 Task: Put "Image A" in Matt was at the top of his game in Action Trailer
Action: Mouse moved to (199, 65)
Screenshot: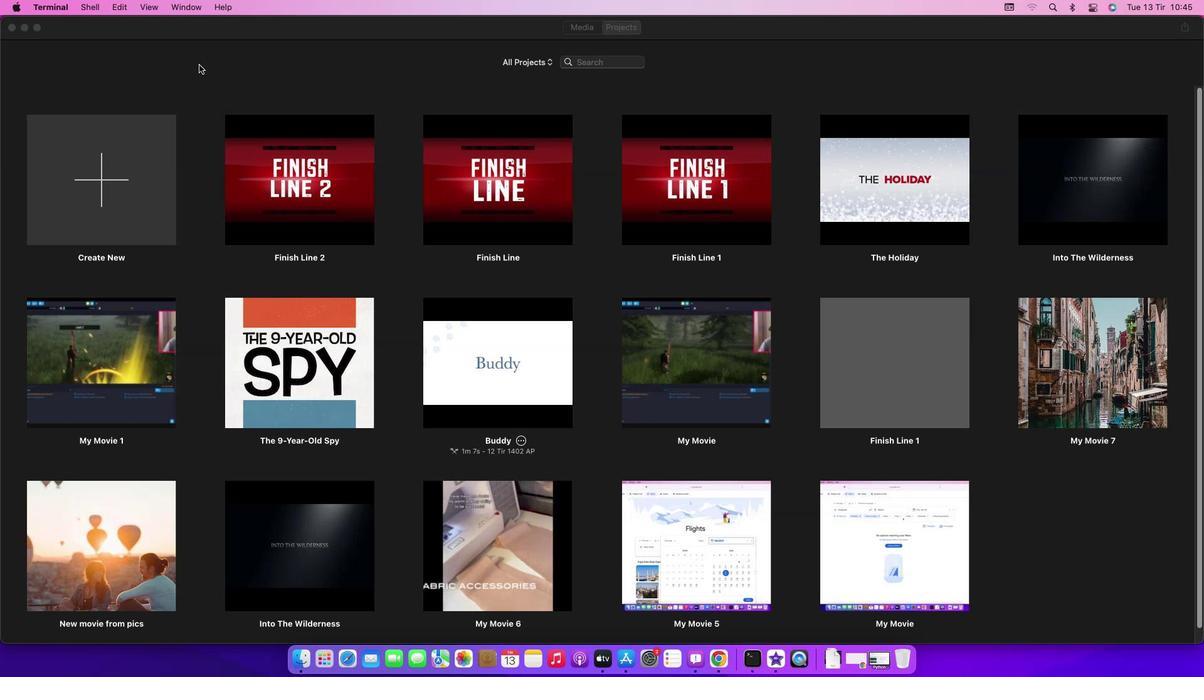 
Action: Mouse pressed left at (199, 65)
Screenshot: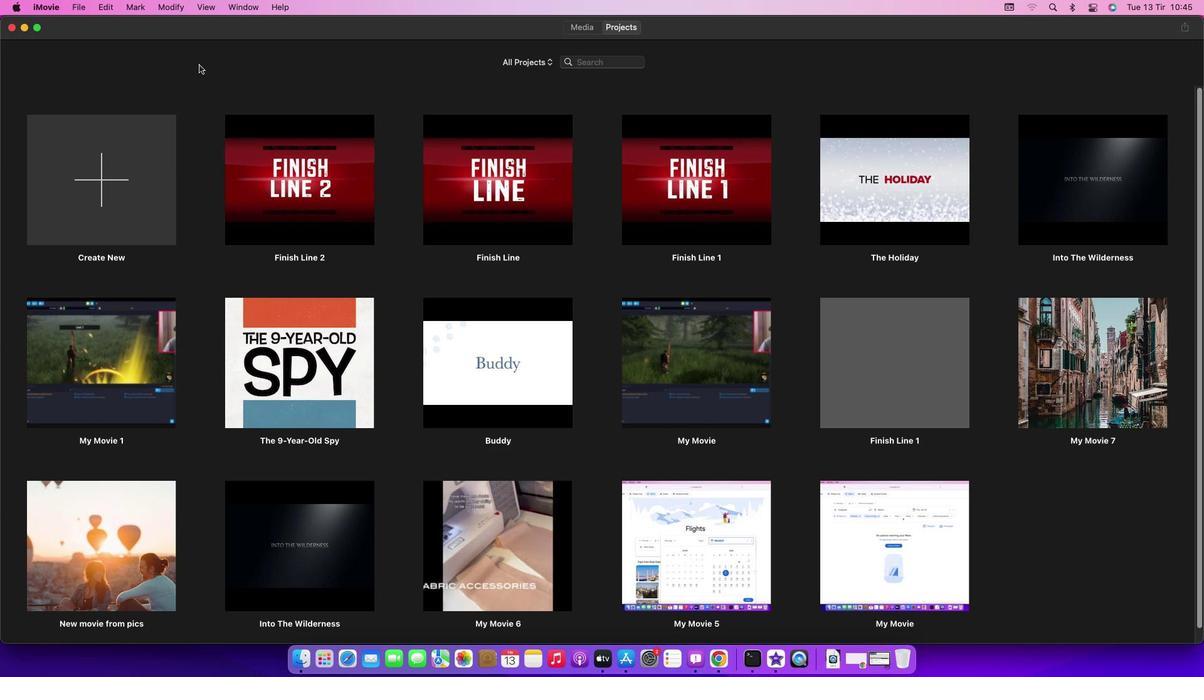 
Action: Mouse moved to (82, 5)
Screenshot: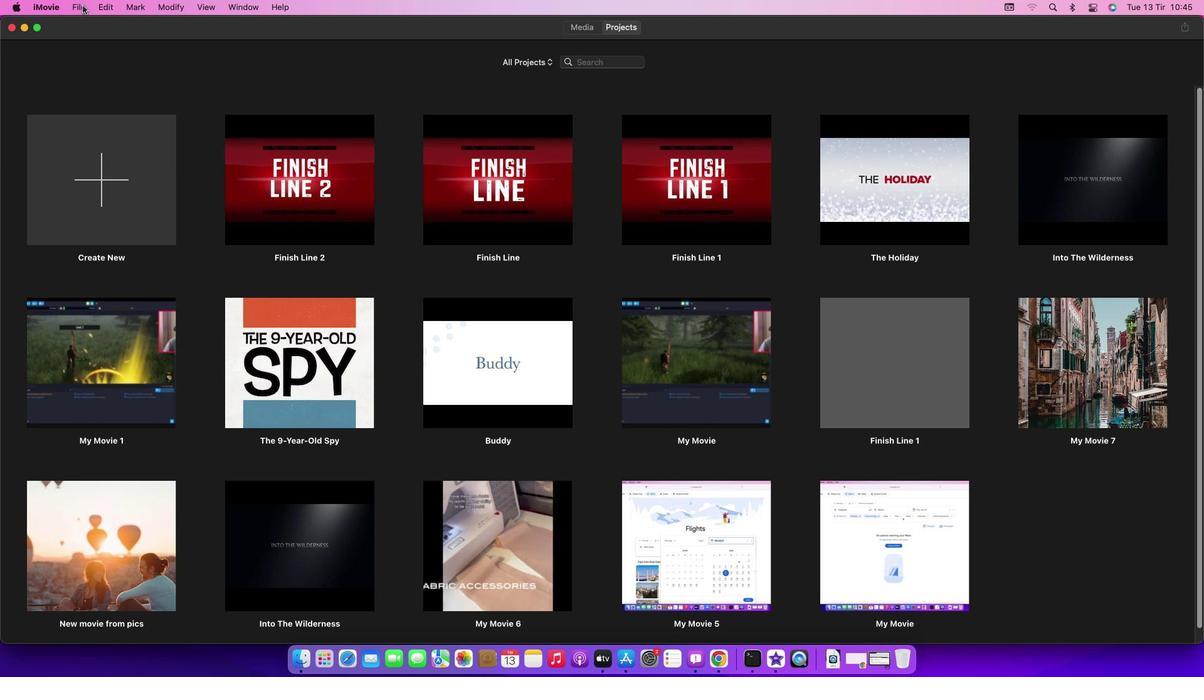 
Action: Mouse pressed left at (82, 5)
Screenshot: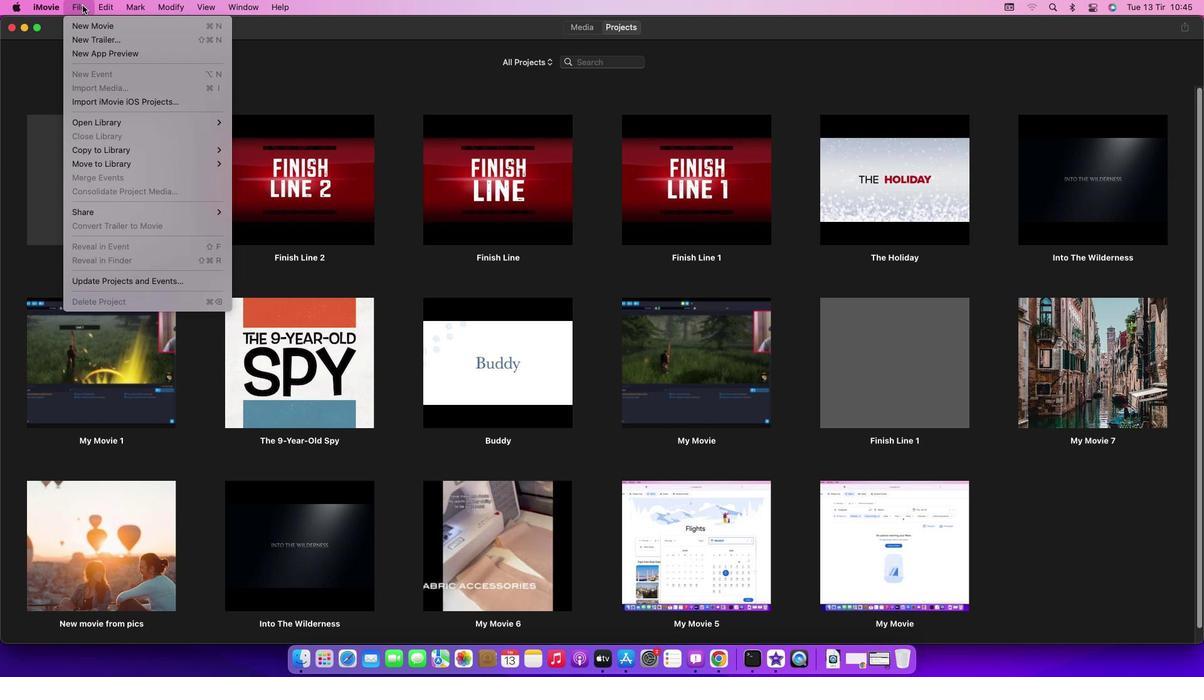 
Action: Mouse moved to (107, 40)
Screenshot: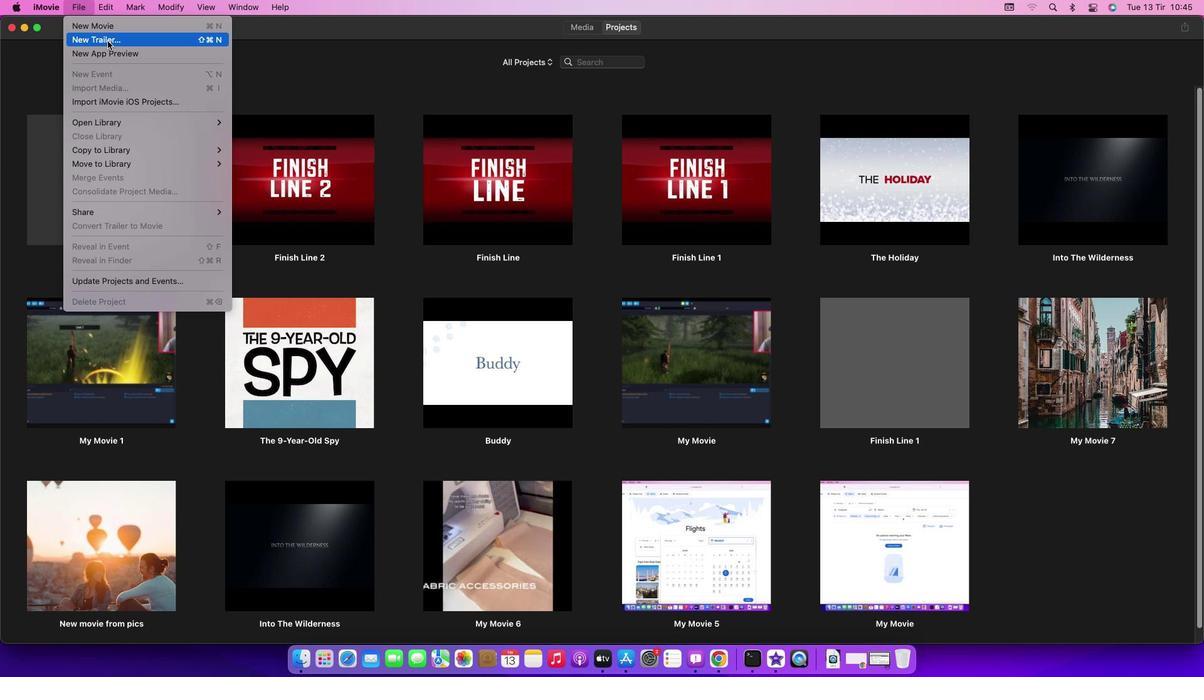 
Action: Mouse pressed left at (107, 40)
Screenshot: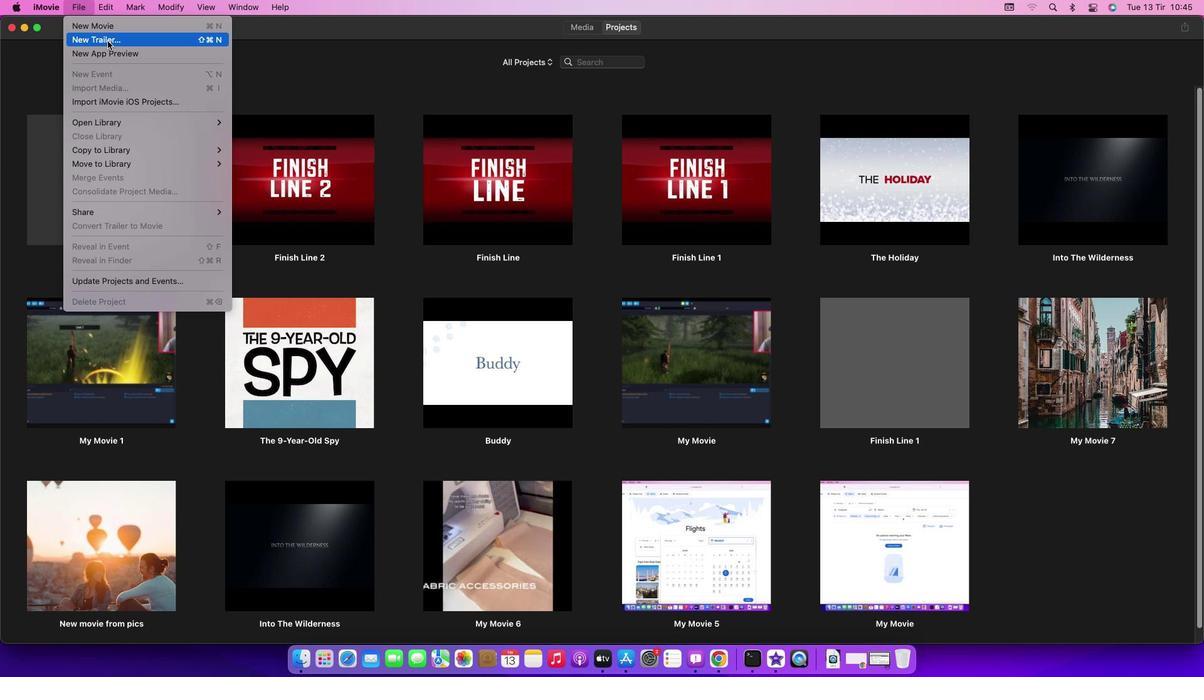 
Action: Mouse moved to (712, 358)
Screenshot: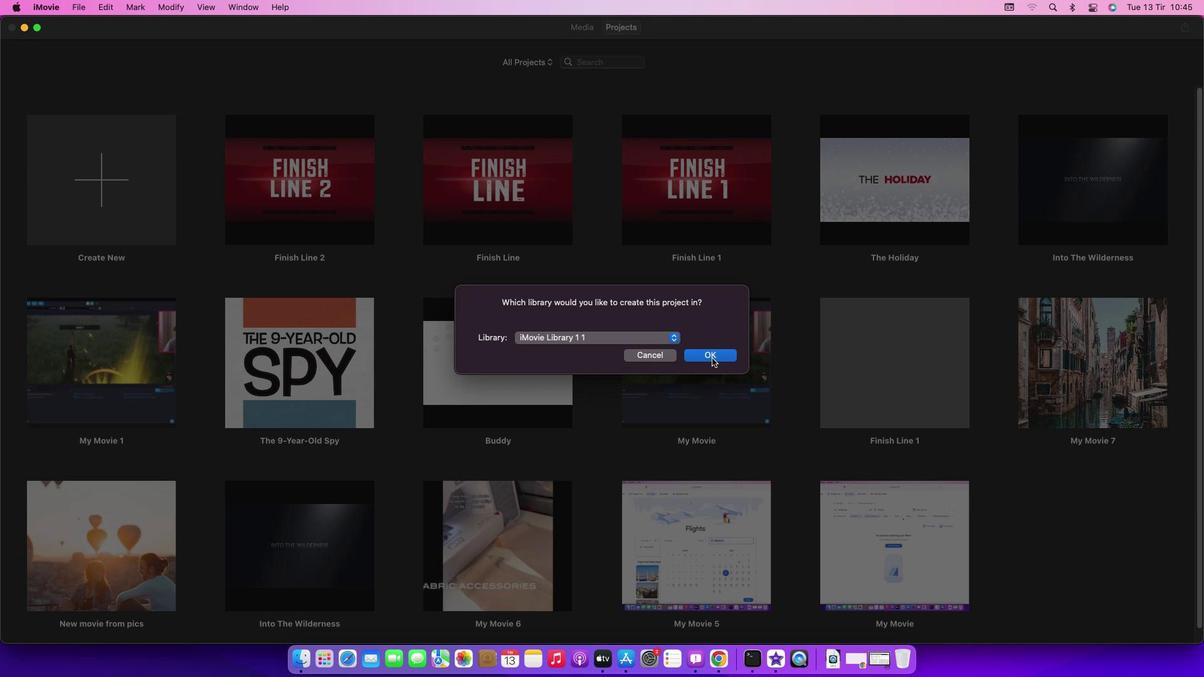 
Action: Mouse pressed left at (712, 358)
Screenshot: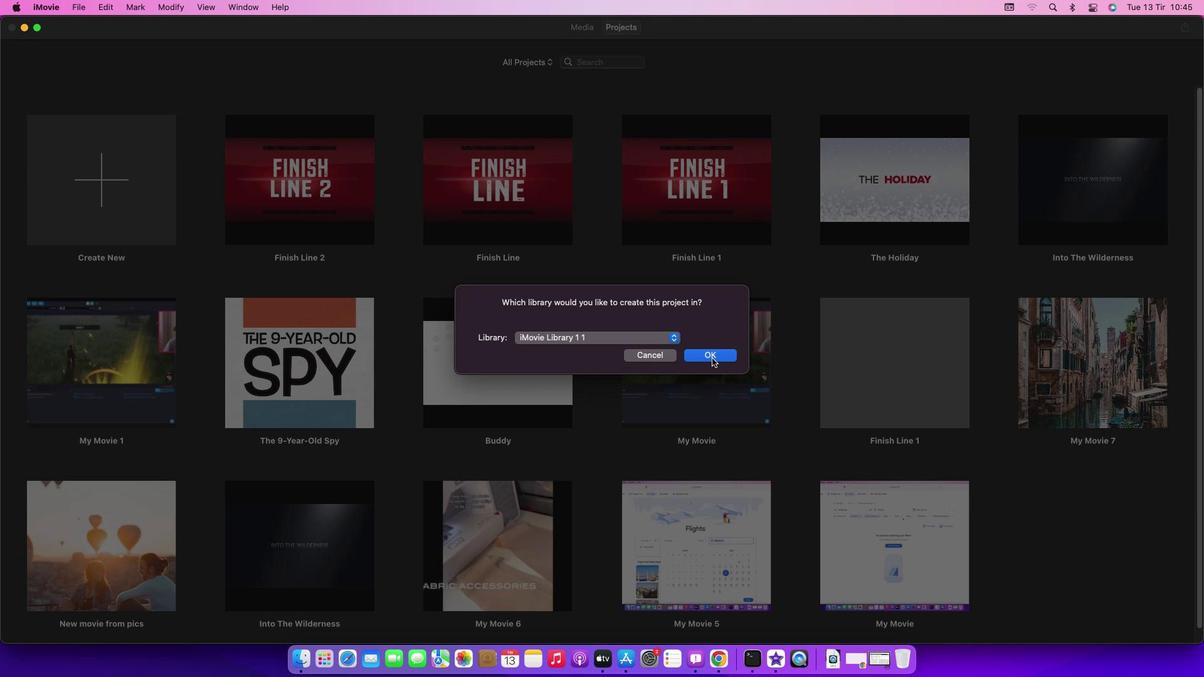 
Action: Mouse moved to (374, 270)
Screenshot: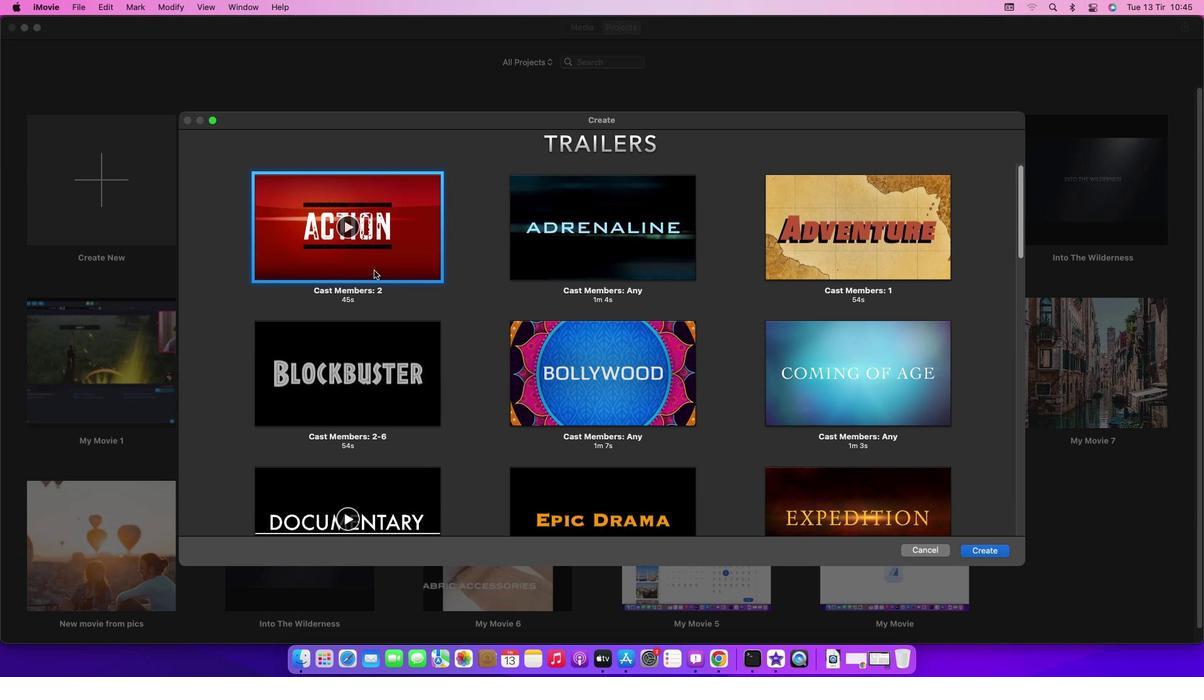 
Action: Mouse pressed left at (374, 270)
Screenshot: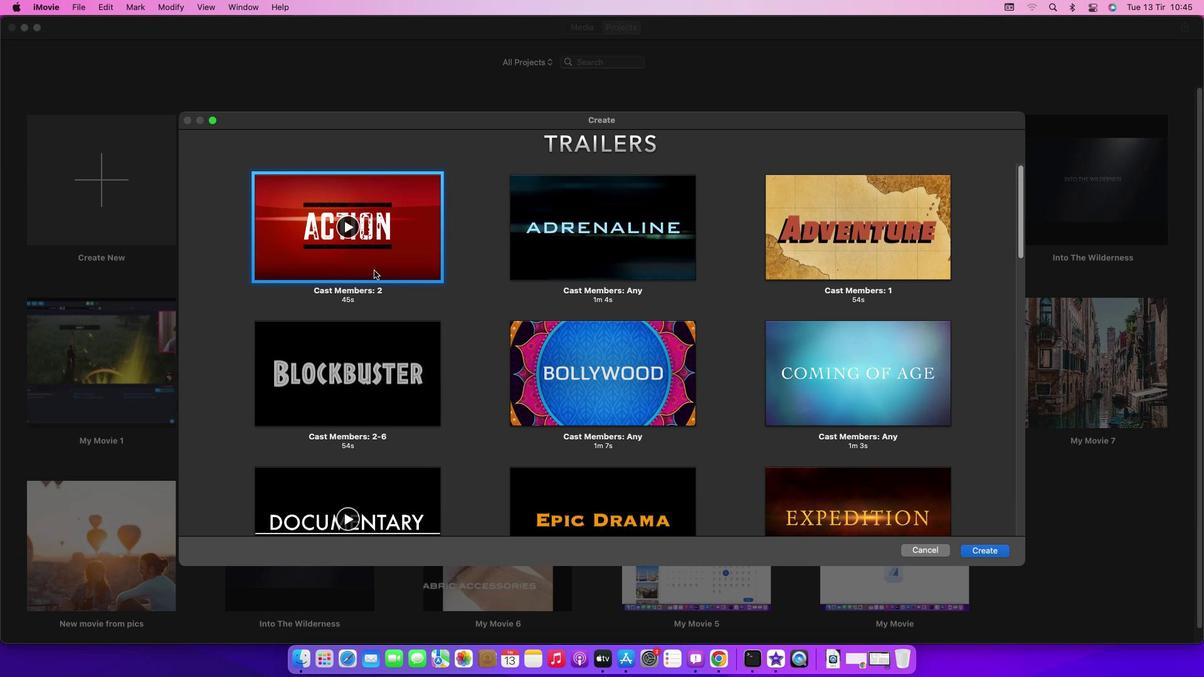 
Action: Mouse moved to (986, 552)
Screenshot: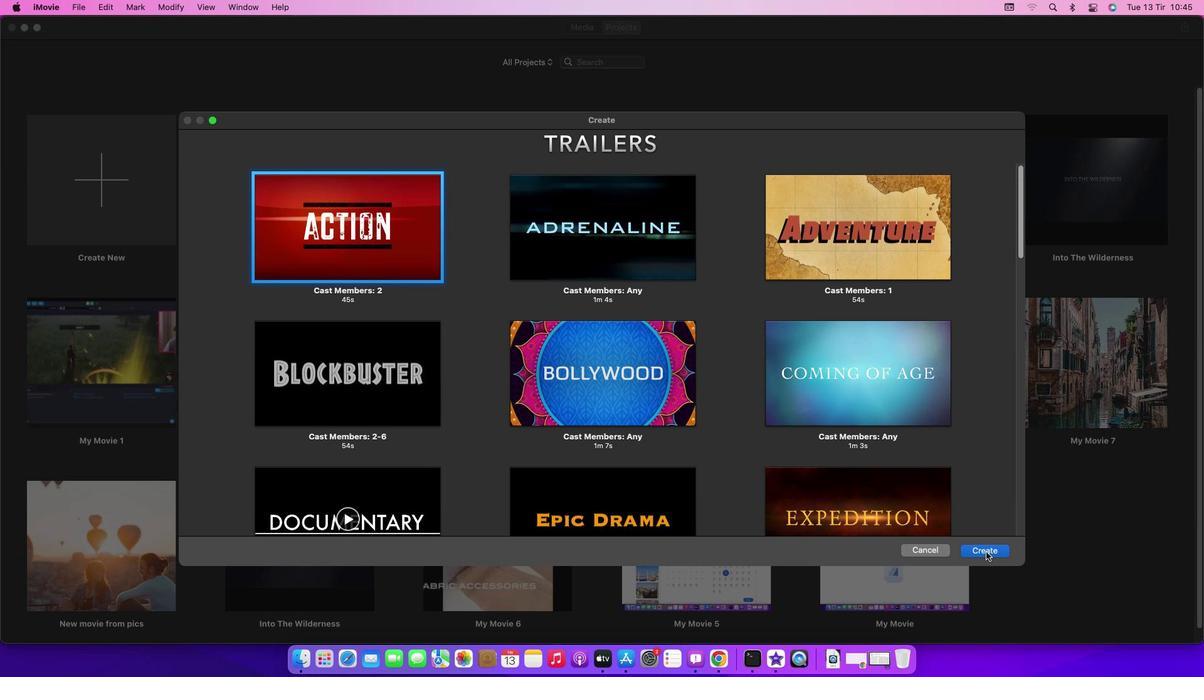 
Action: Mouse pressed left at (986, 552)
Screenshot: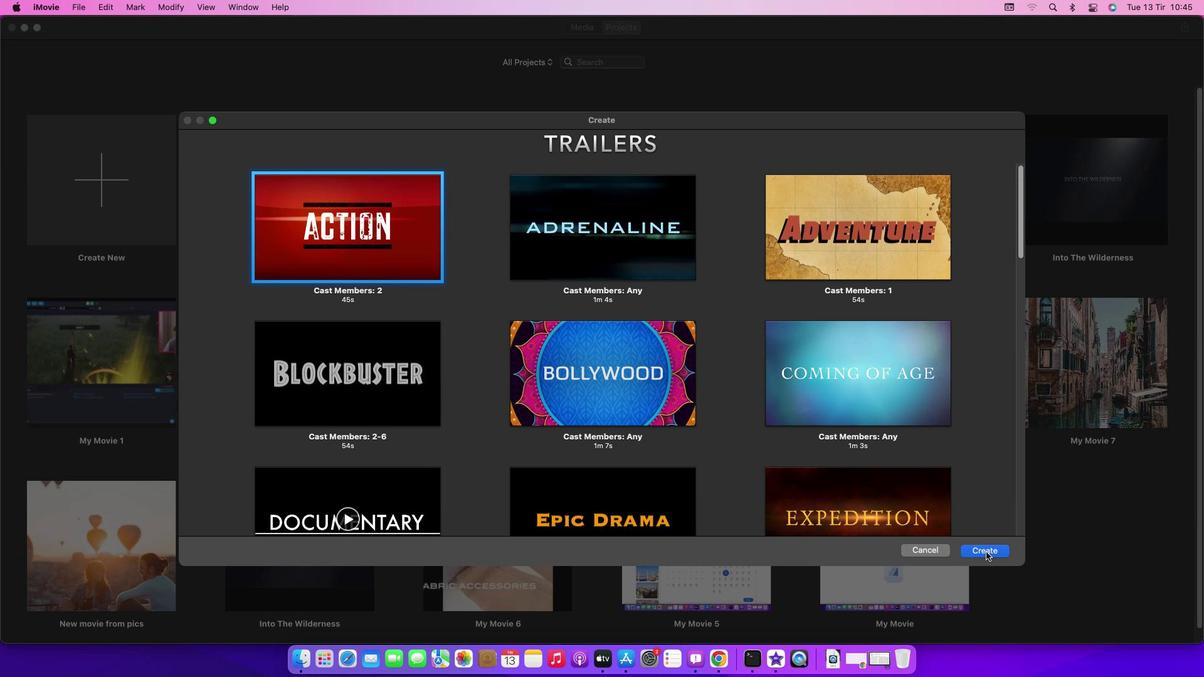 
Action: Mouse moved to (581, 370)
Screenshot: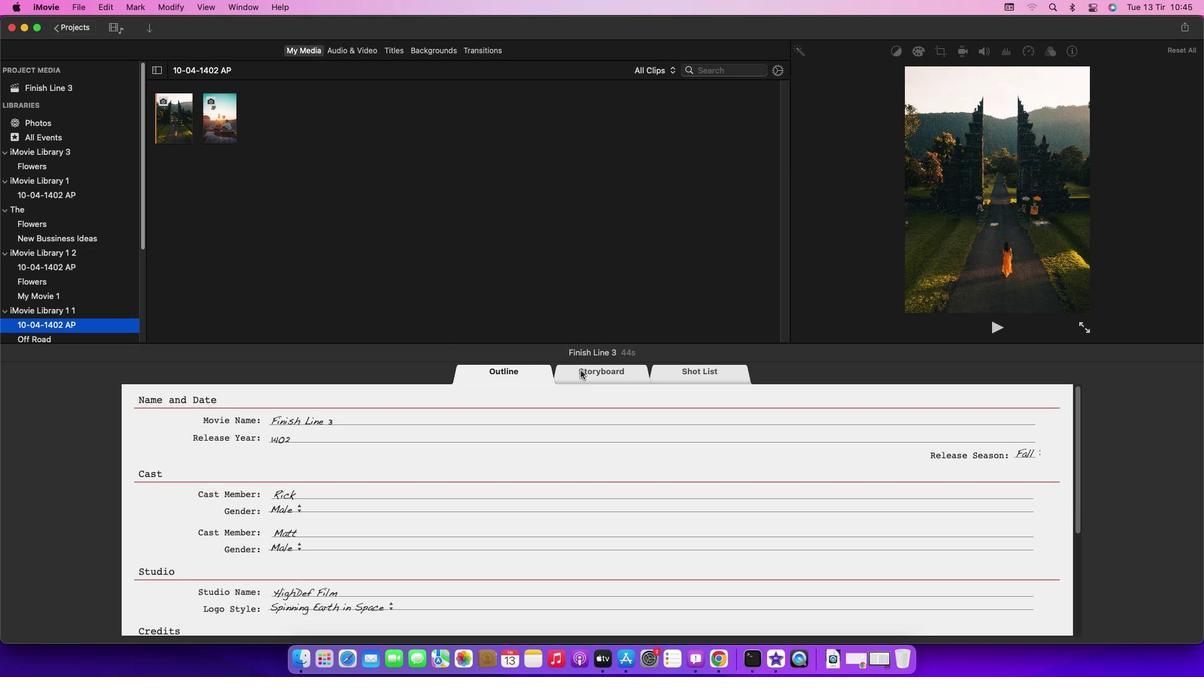 
Action: Mouse pressed left at (581, 370)
Screenshot: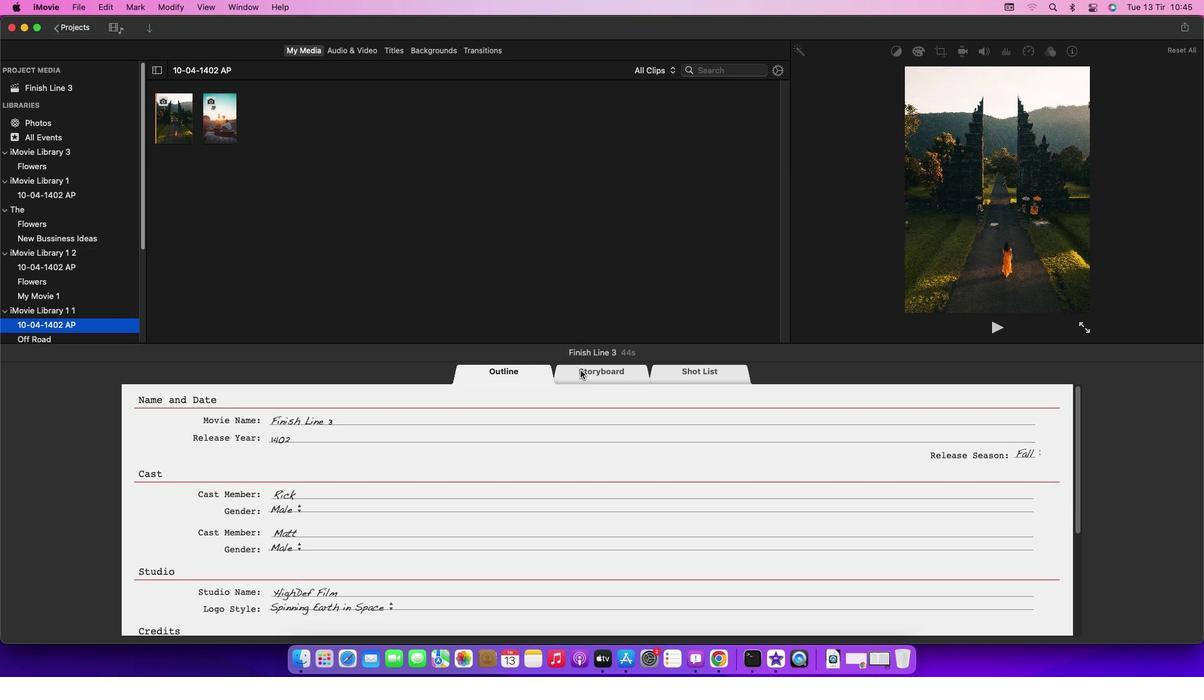 
Action: Mouse moved to (439, 455)
Screenshot: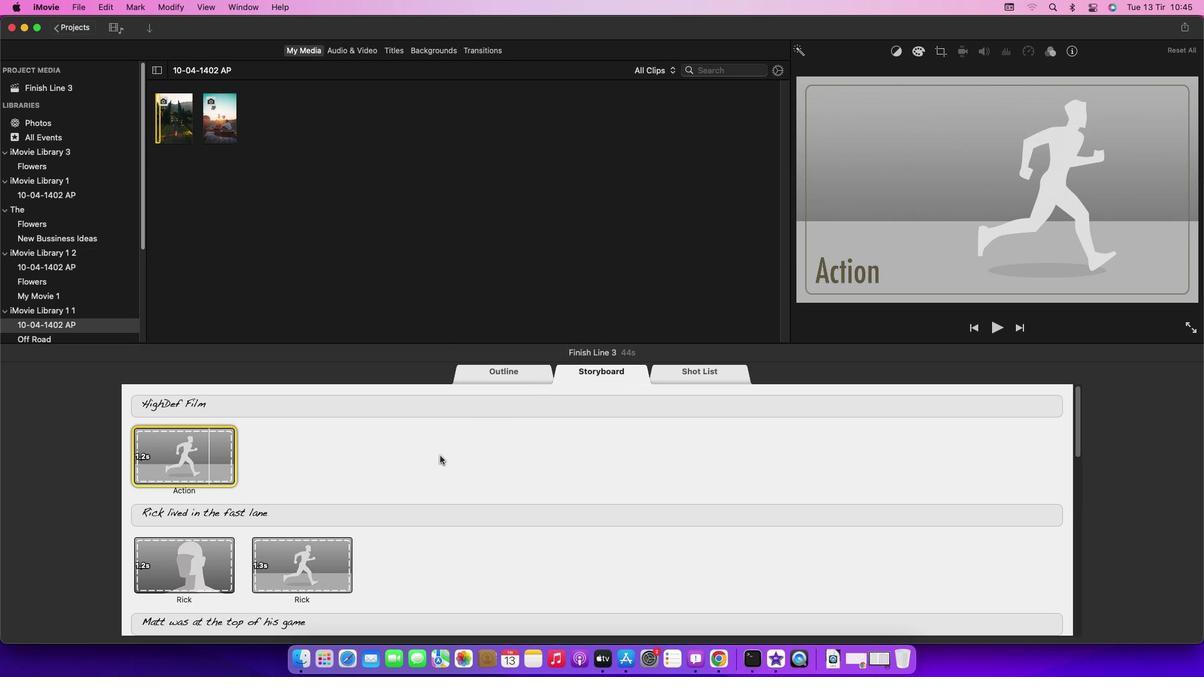 
Action: Mouse scrolled (439, 455) with delta (0, 0)
Screenshot: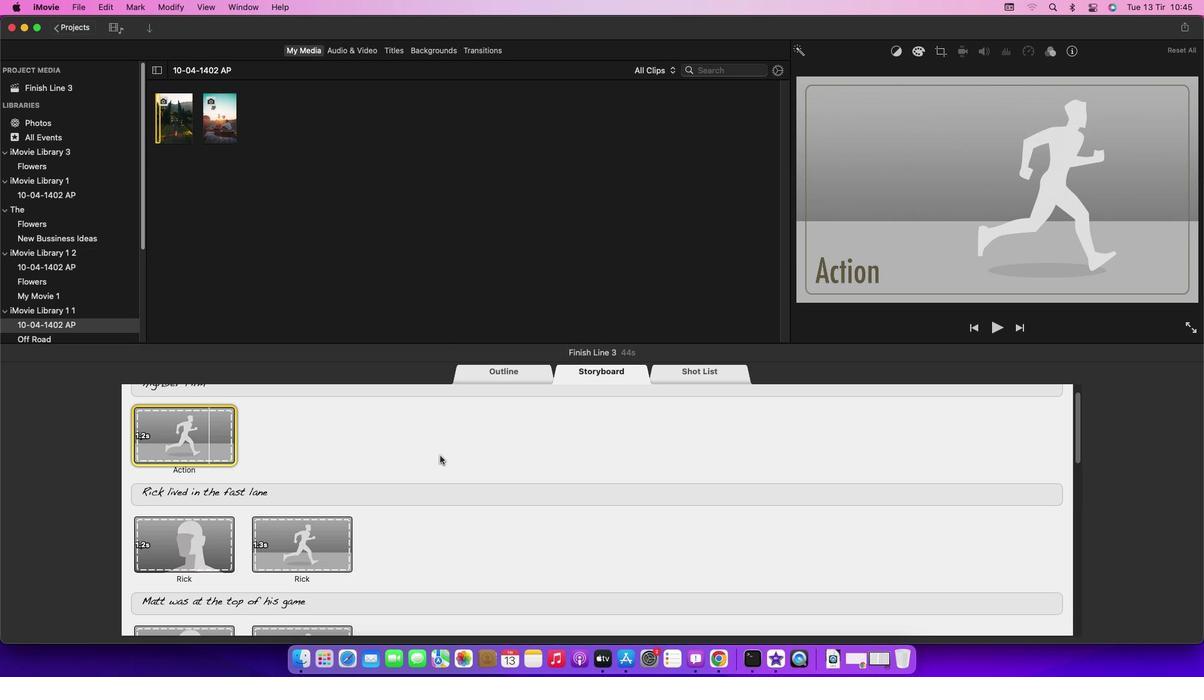 
Action: Mouse scrolled (439, 455) with delta (0, 0)
Screenshot: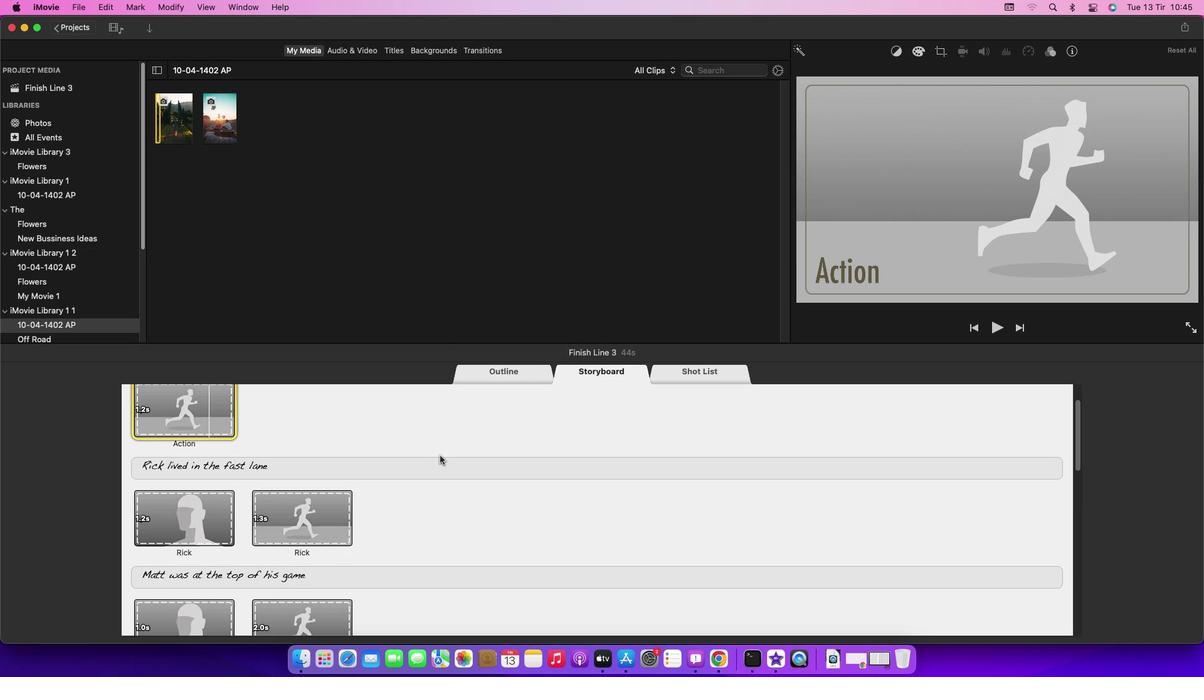 
Action: Mouse scrolled (439, 455) with delta (0, -1)
Screenshot: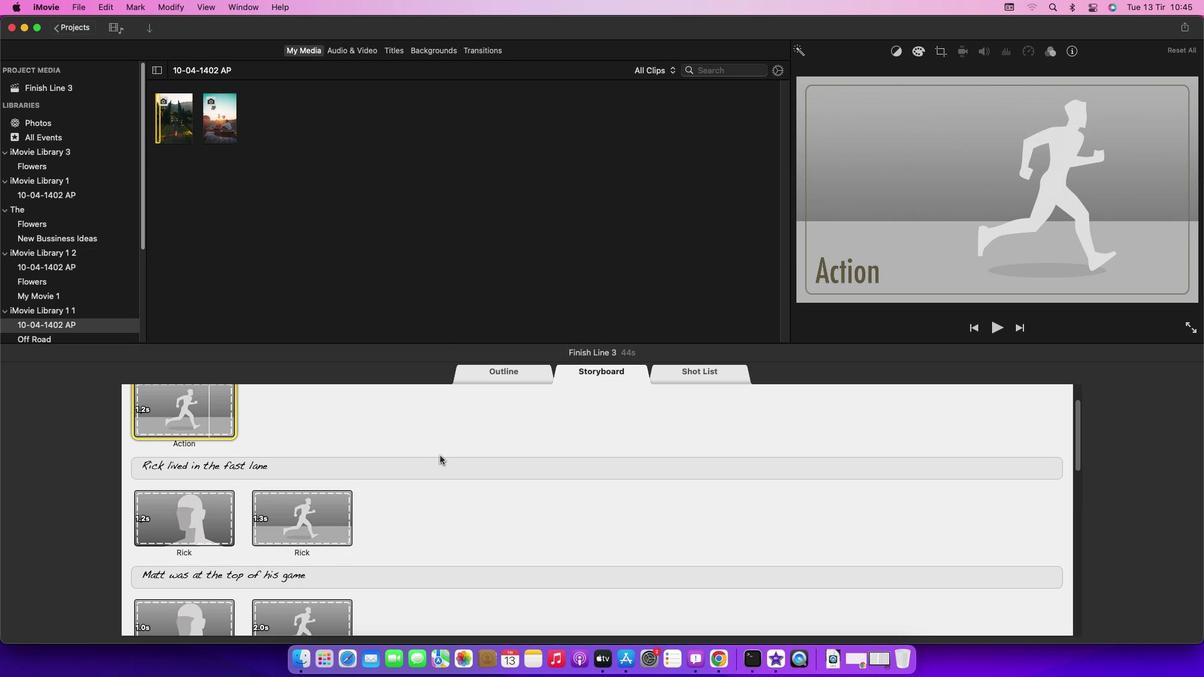 
Action: Mouse scrolled (439, 455) with delta (0, -2)
Screenshot: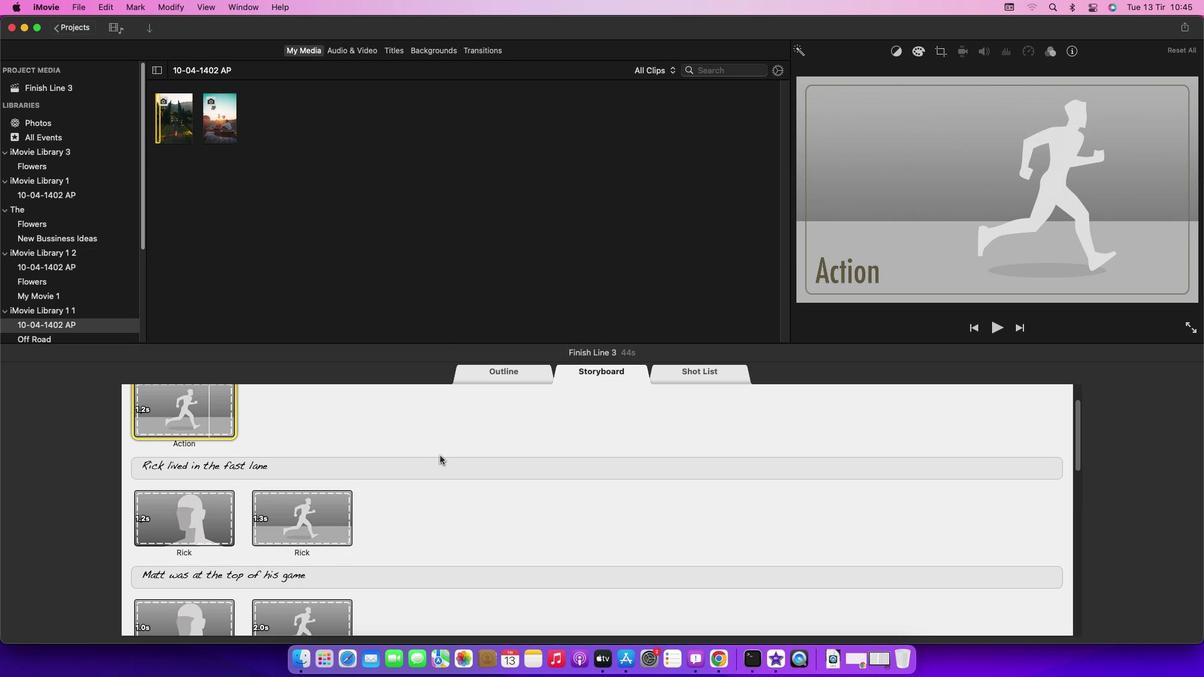 
Action: Mouse scrolled (439, 455) with delta (0, 0)
Screenshot: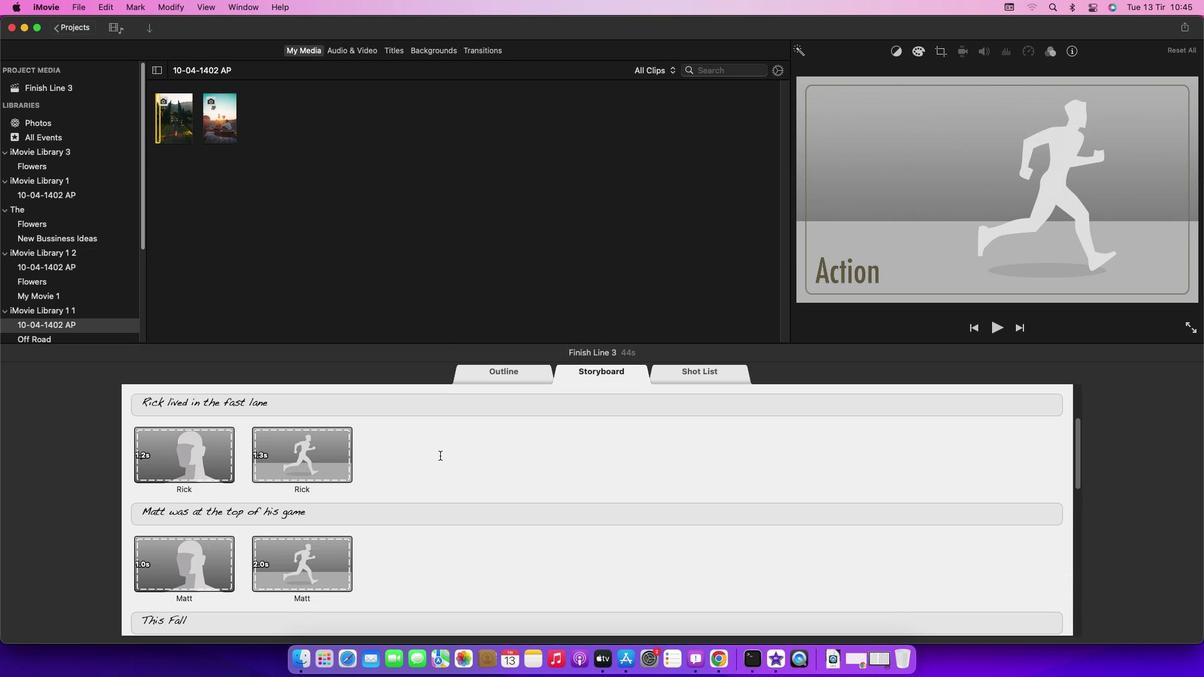 
Action: Mouse scrolled (439, 455) with delta (0, 0)
Screenshot: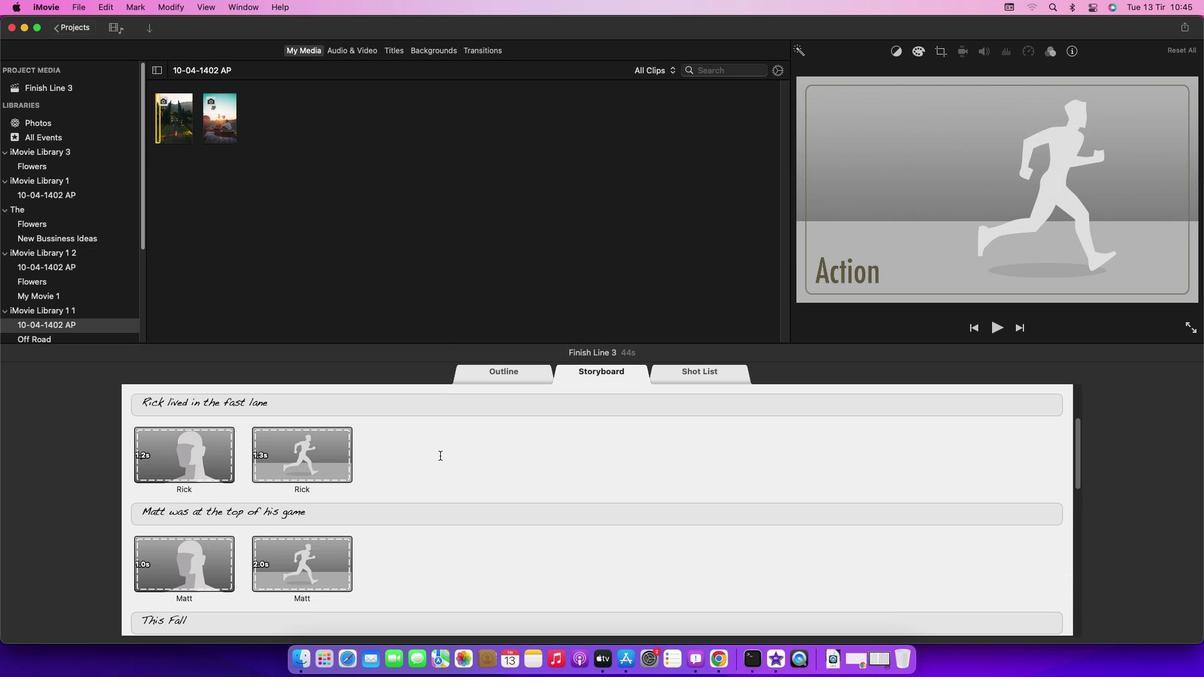 
Action: Mouse scrolled (439, 455) with delta (0, -1)
Screenshot: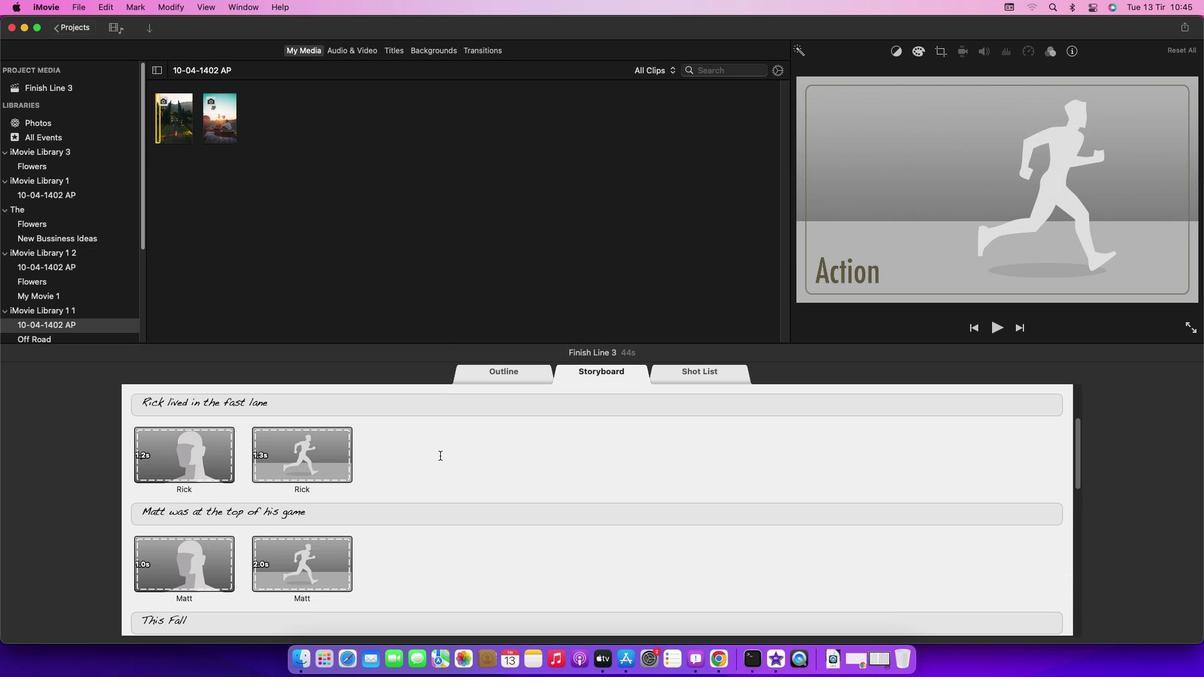 
Action: Mouse scrolled (439, 455) with delta (0, -3)
Screenshot: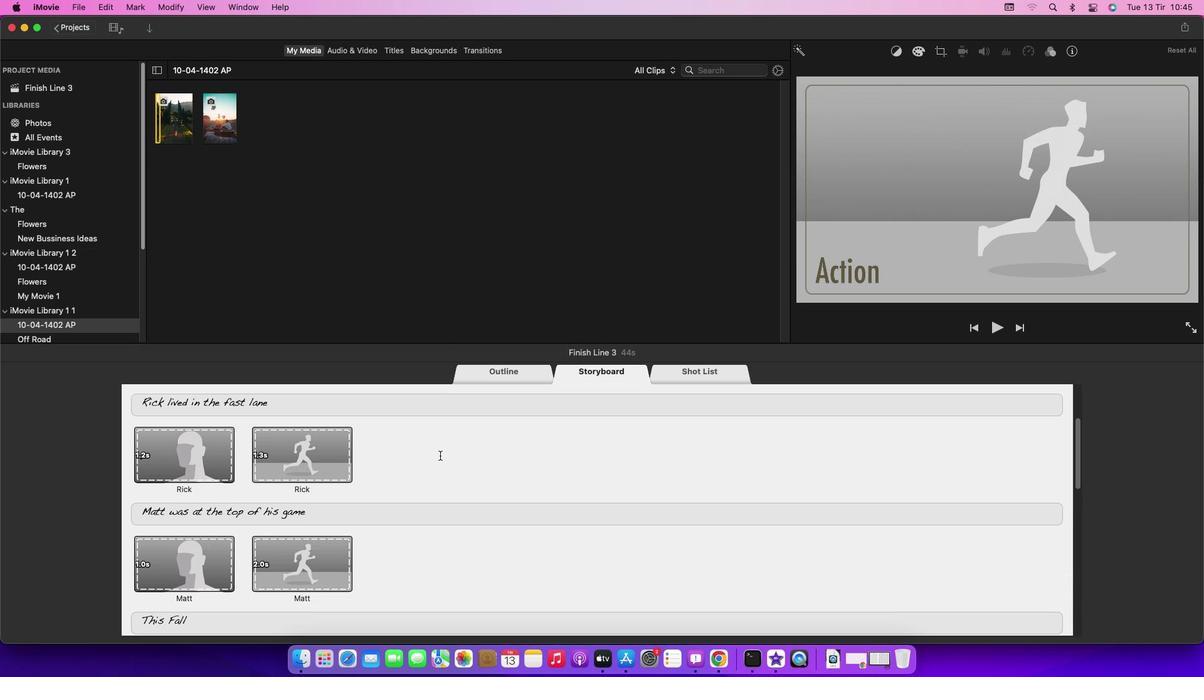 
Action: Mouse moved to (198, 557)
Screenshot: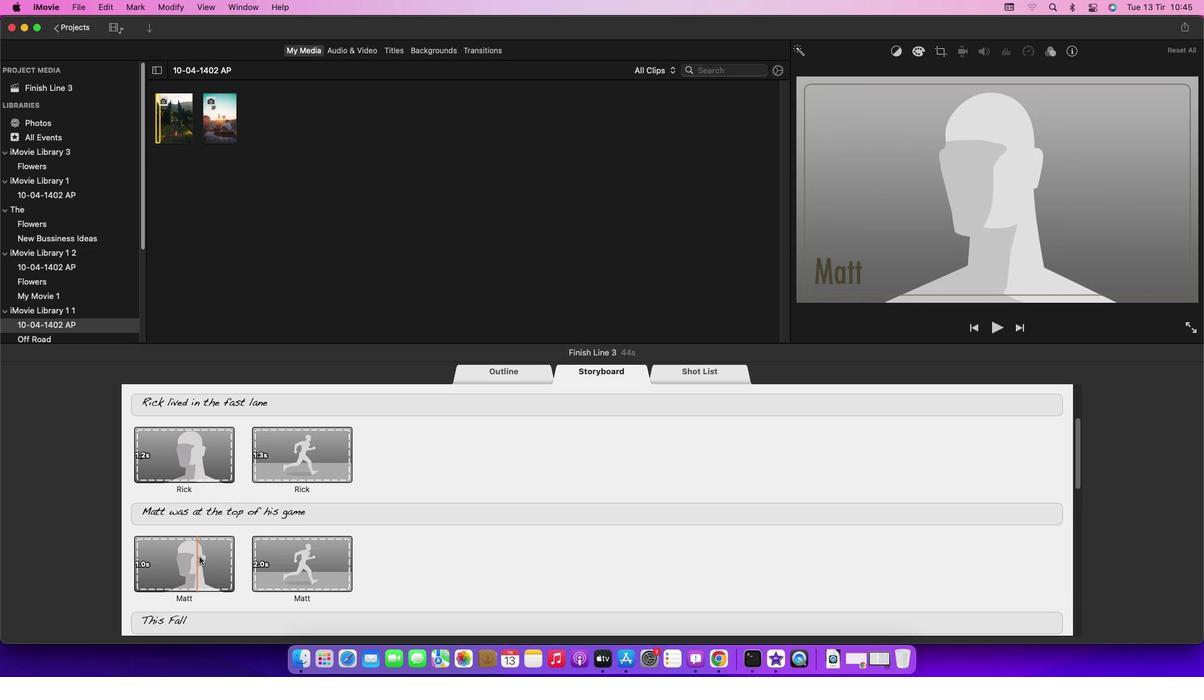 
Action: Mouse pressed left at (198, 557)
Screenshot: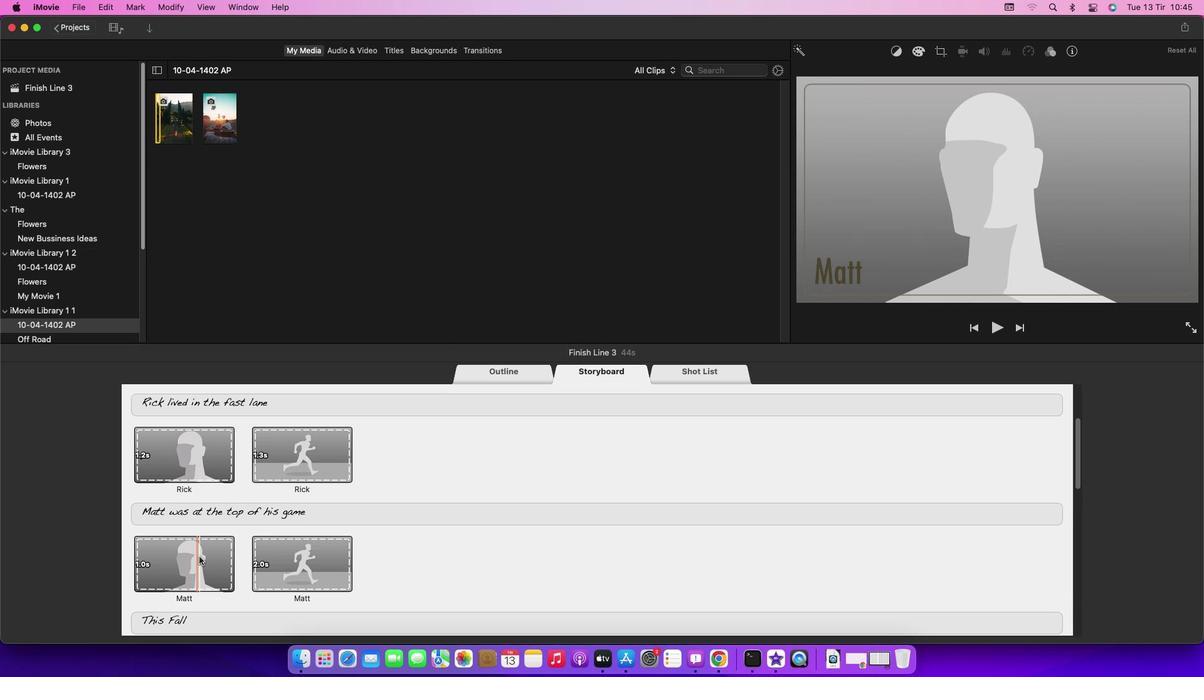
Action: Mouse moved to (223, 121)
Screenshot: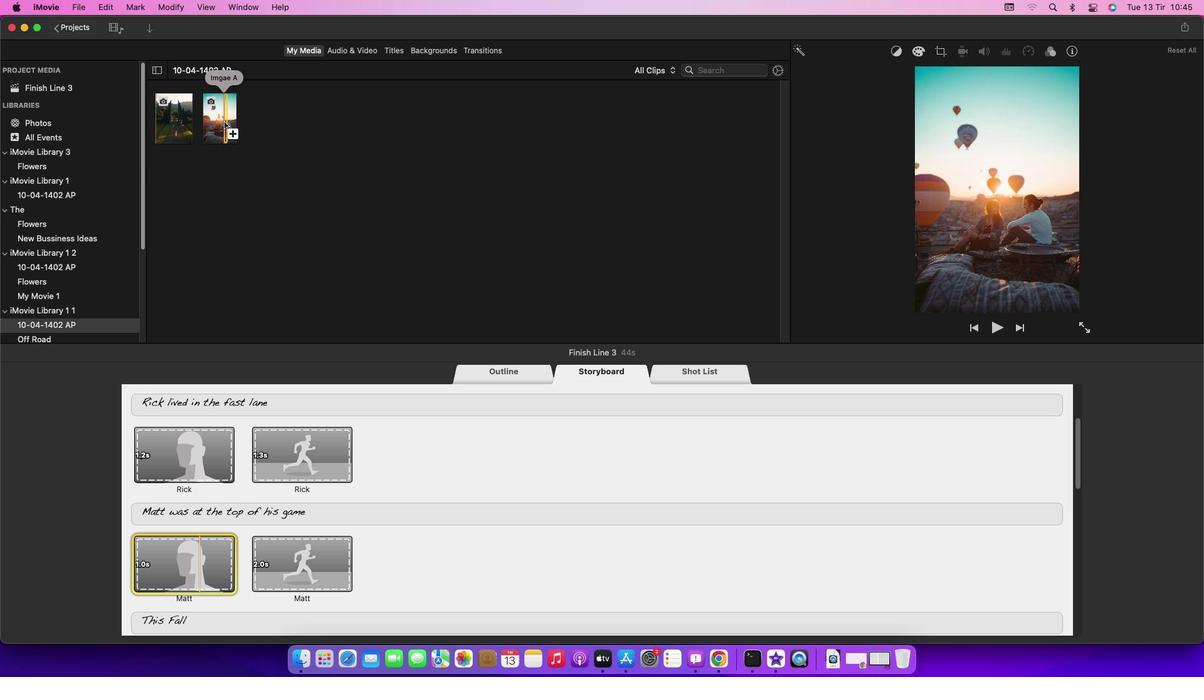 
Action: Mouse pressed left at (223, 121)
Screenshot: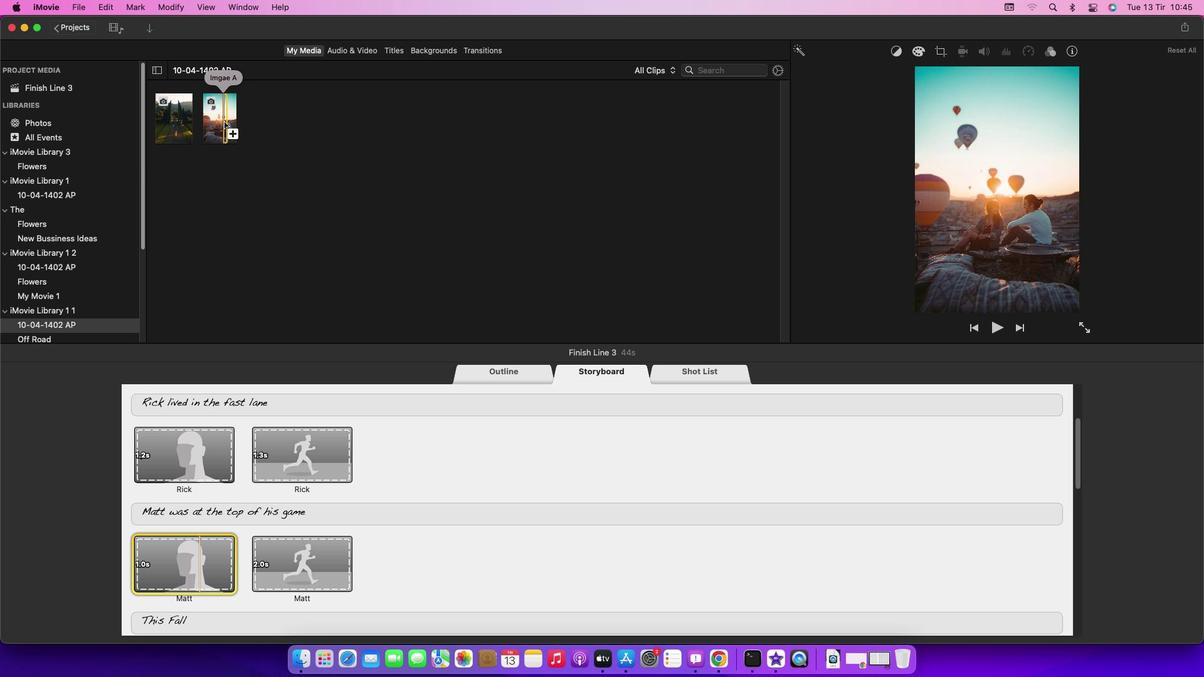
Action: Mouse moved to (513, 273)
Screenshot: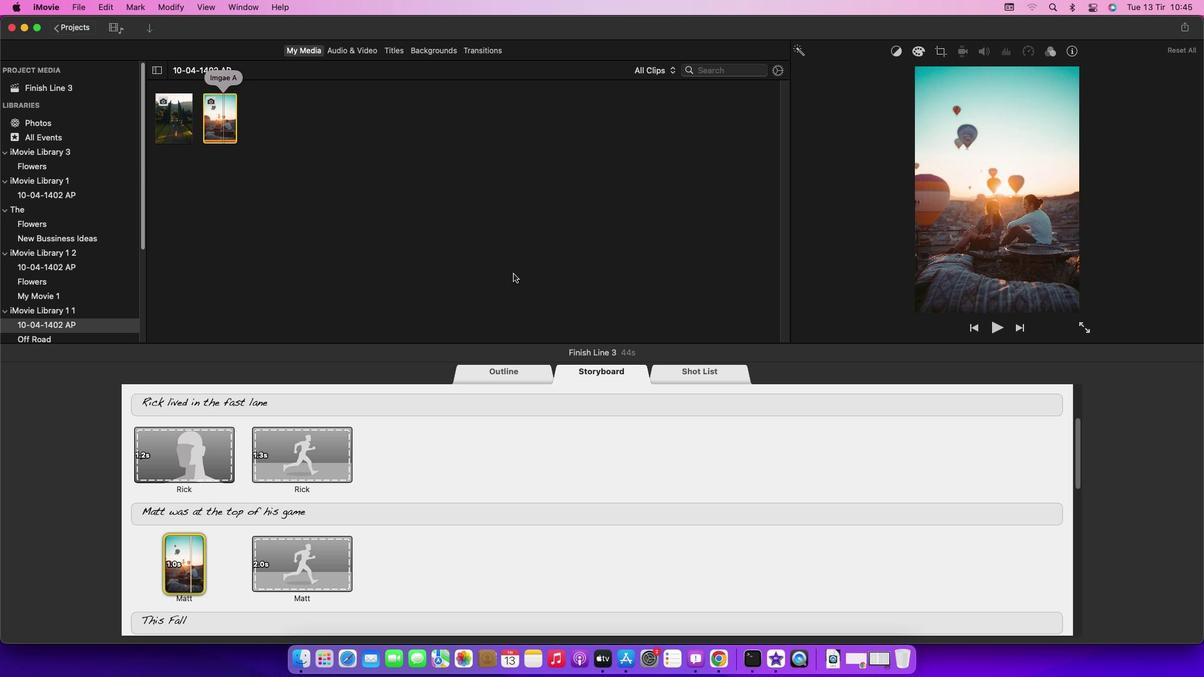 
